Task: Set up a 60-minute budget allocation review for a charity event.
Action: Mouse pressed left at (75, 118)
Screenshot: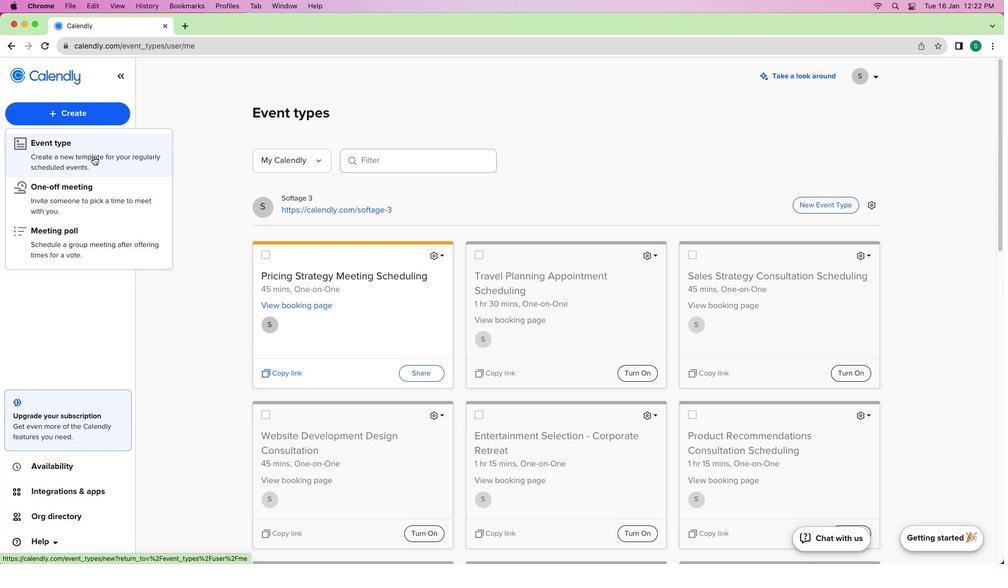 
Action: Mouse moved to (93, 156)
Screenshot: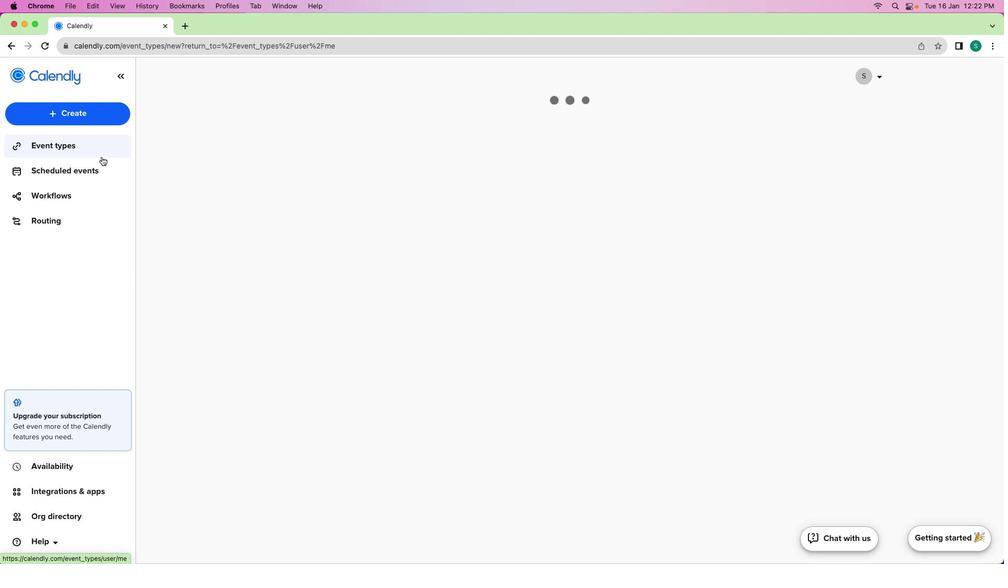 
Action: Mouse pressed left at (93, 156)
Screenshot: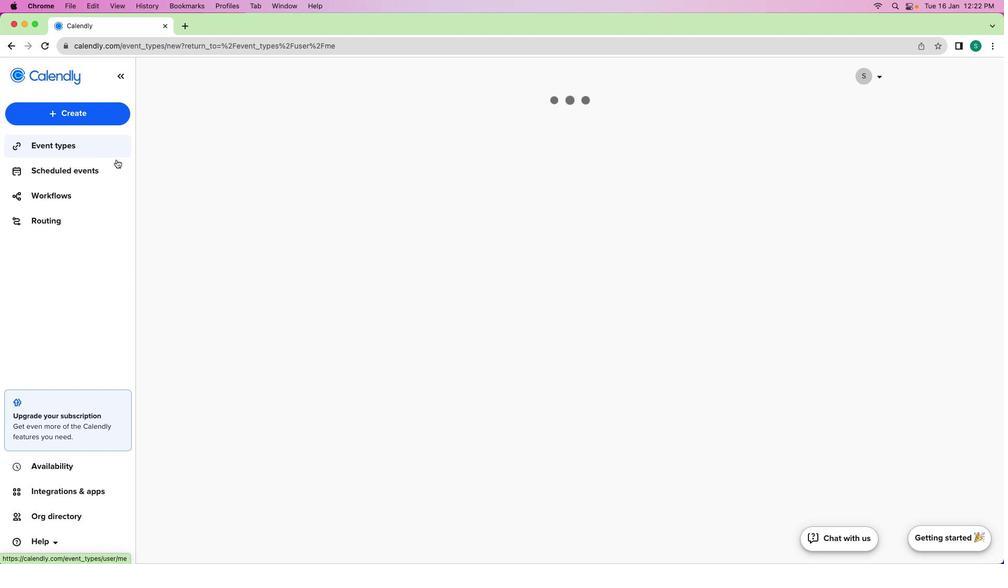 
Action: Mouse moved to (372, 206)
Screenshot: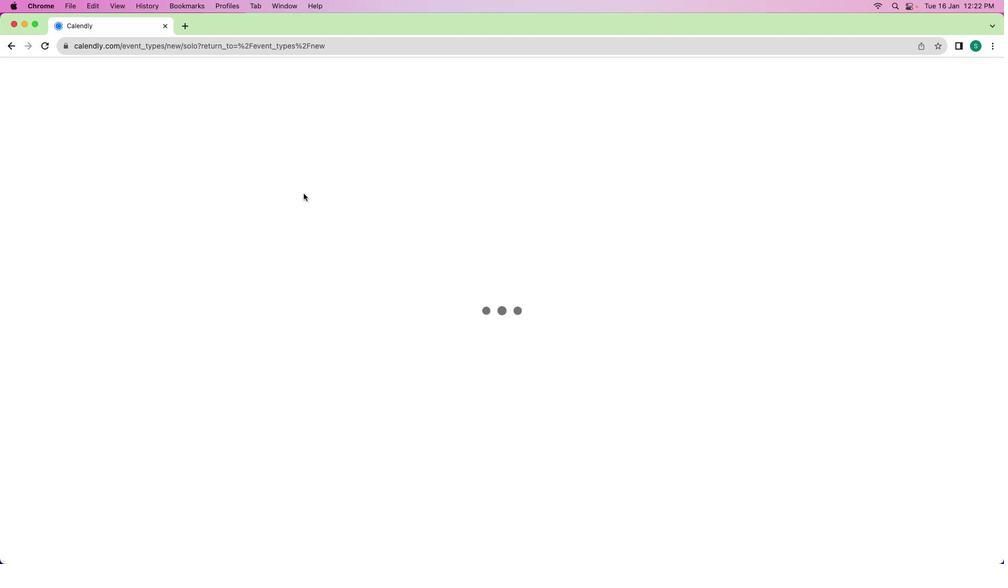 
Action: Mouse pressed left at (372, 206)
Screenshot: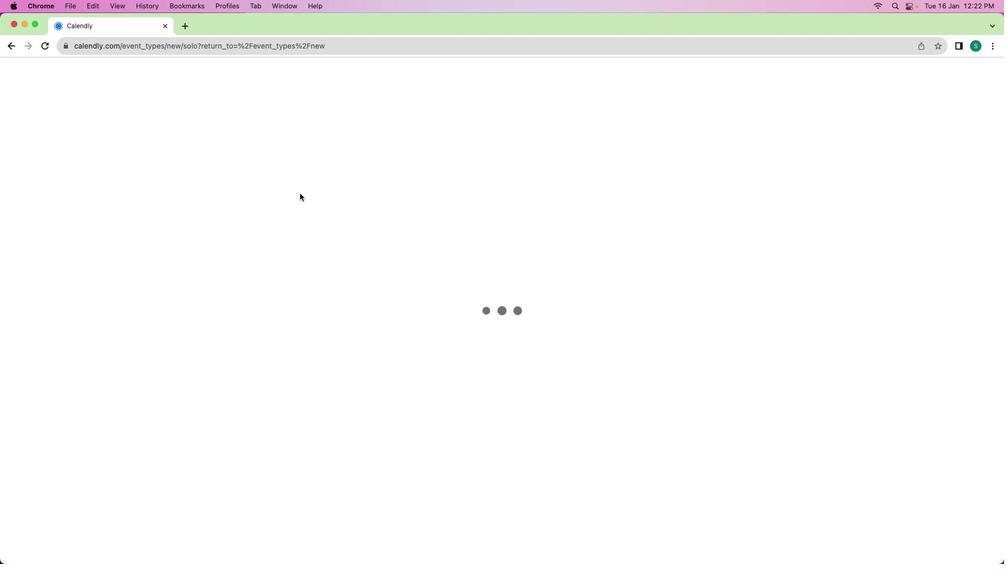 
Action: Mouse moved to (144, 155)
Screenshot: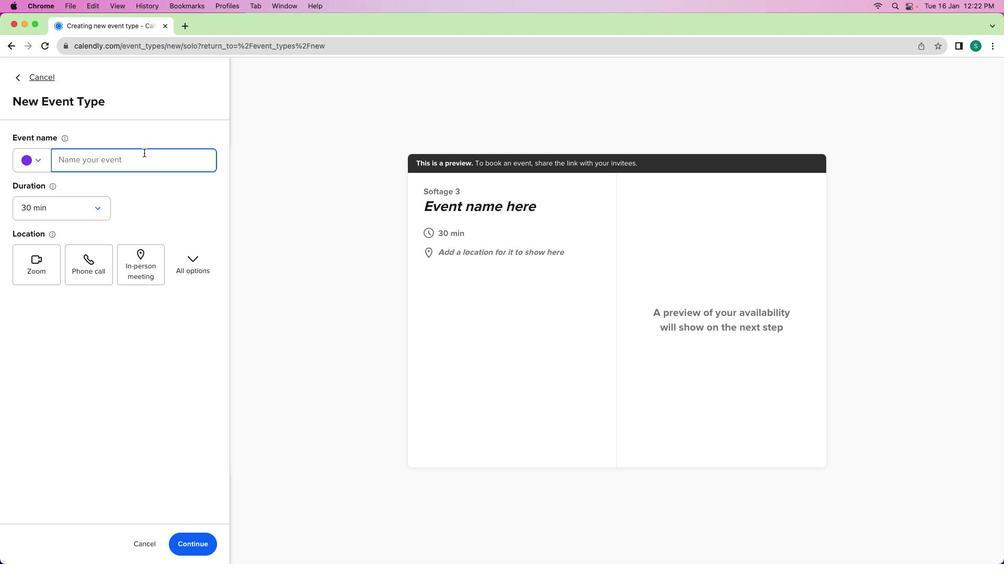 
Action: Mouse pressed left at (144, 155)
Screenshot: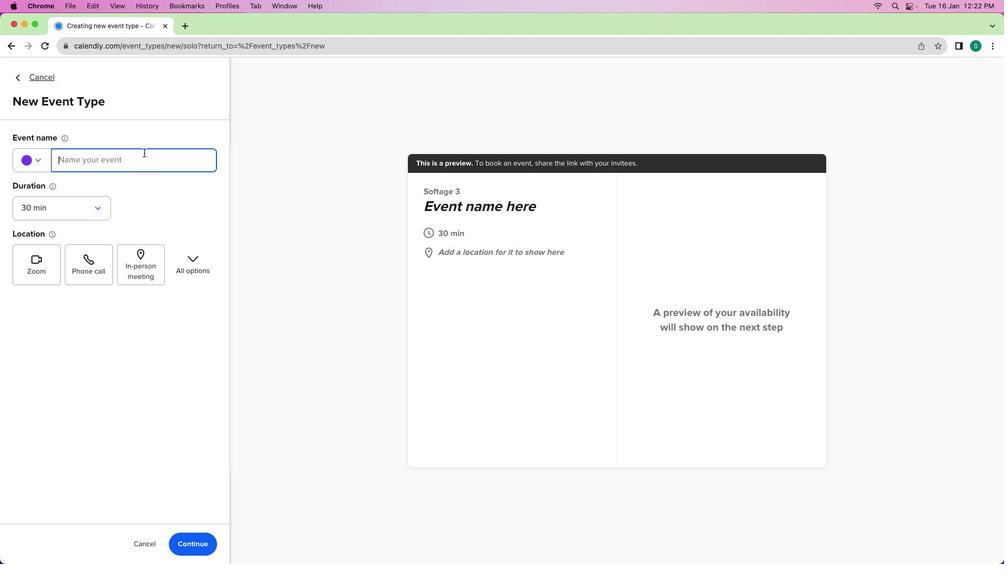 
Action: Mouse moved to (65, 210)
Screenshot: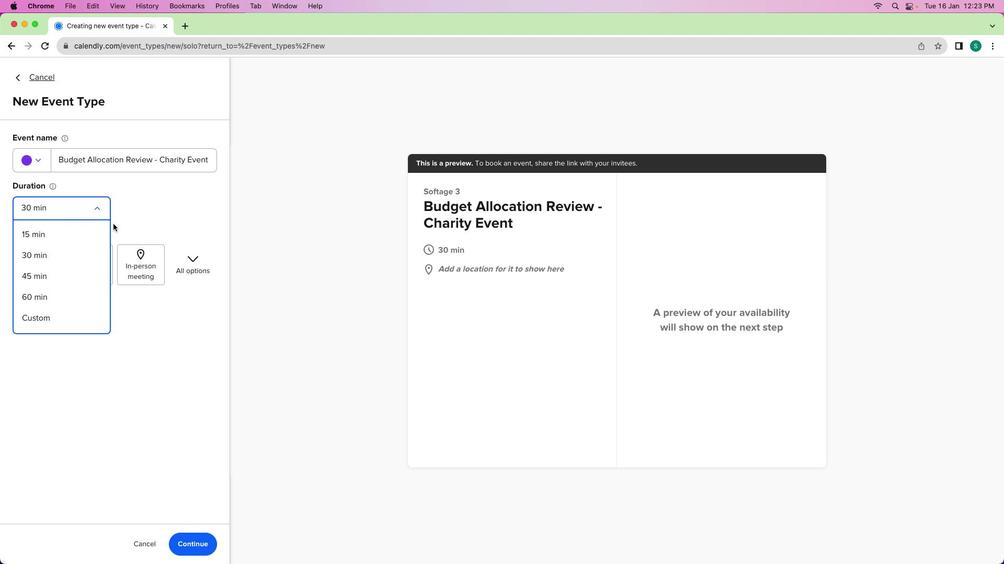 
Action: Mouse pressed left at (65, 210)
Screenshot: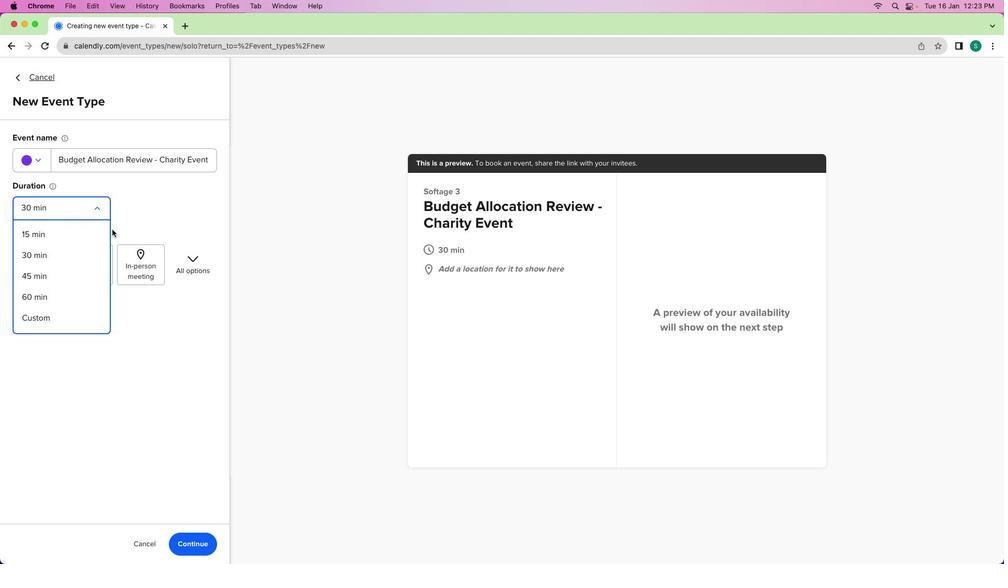 
Action: Mouse moved to (83, 292)
Screenshot: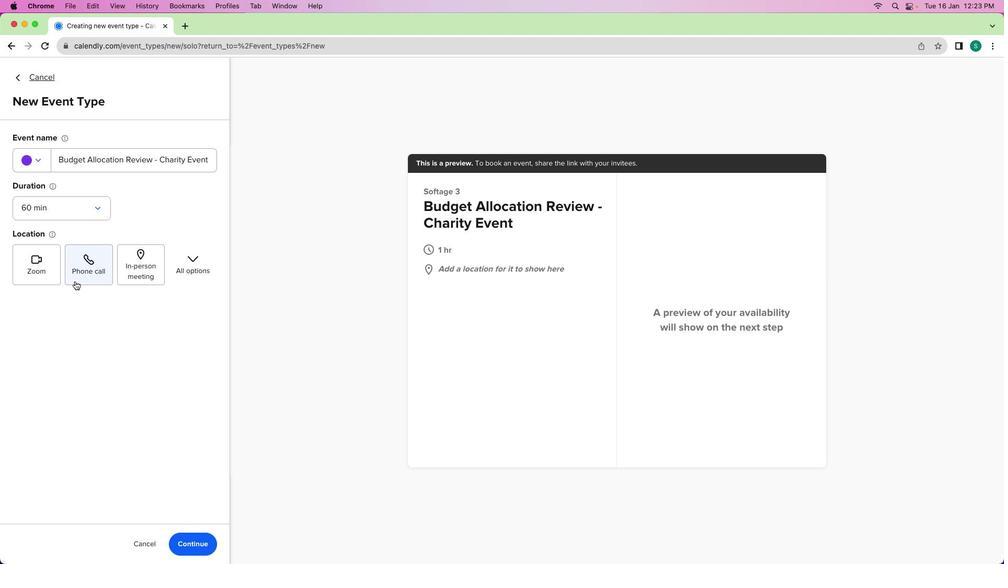 
Action: Mouse pressed left at (83, 292)
Screenshot: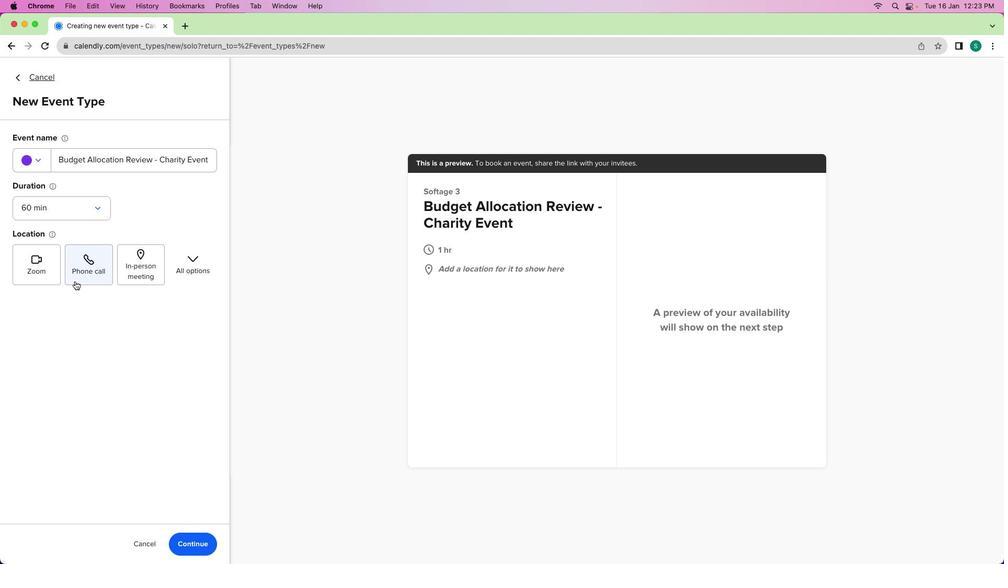 
Action: Mouse moved to (36, 167)
Screenshot: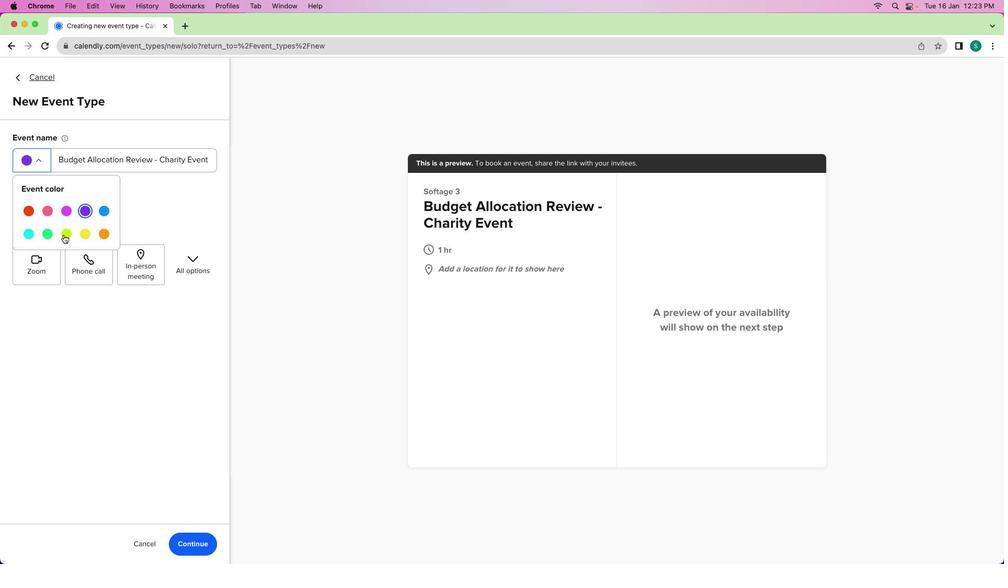 
Action: Mouse pressed left at (36, 167)
Screenshot: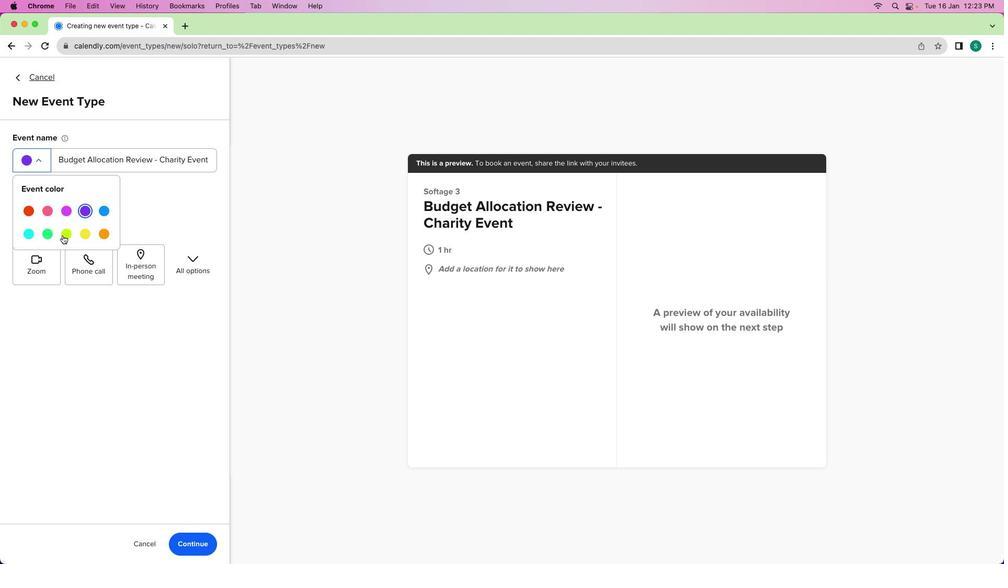 
Action: Mouse moved to (64, 235)
Screenshot: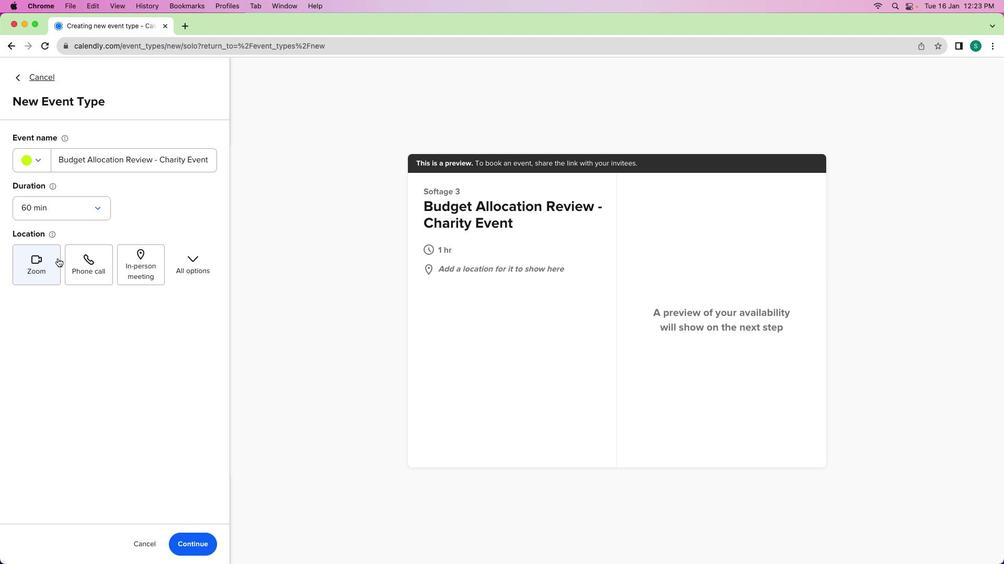 
Action: Mouse pressed left at (64, 235)
Screenshot: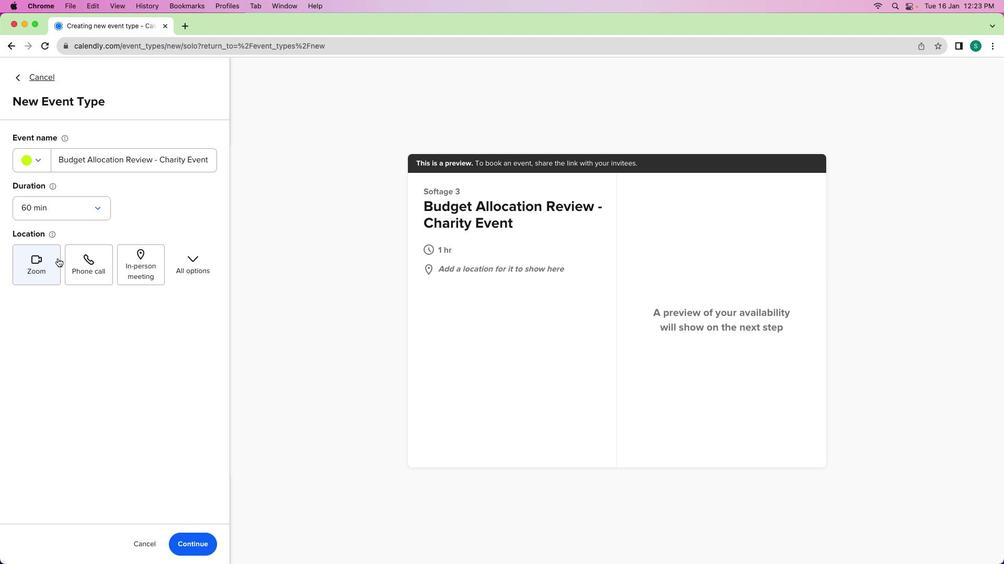 
Action: Mouse moved to (57, 258)
Screenshot: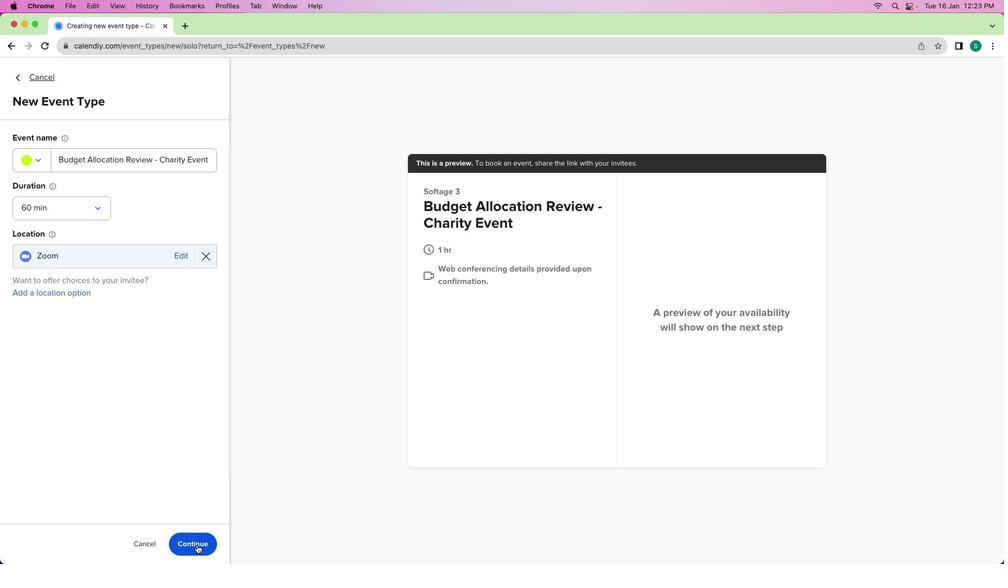 
Action: Mouse pressed left at (57, 258)
Screenshot: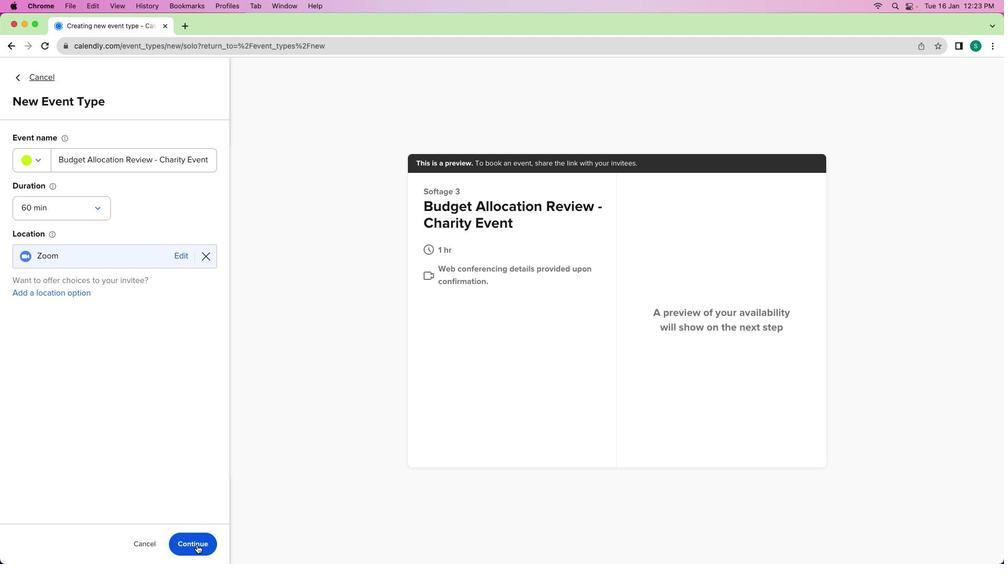 
Action: Mouse moved to (196, 545)
Screenshot: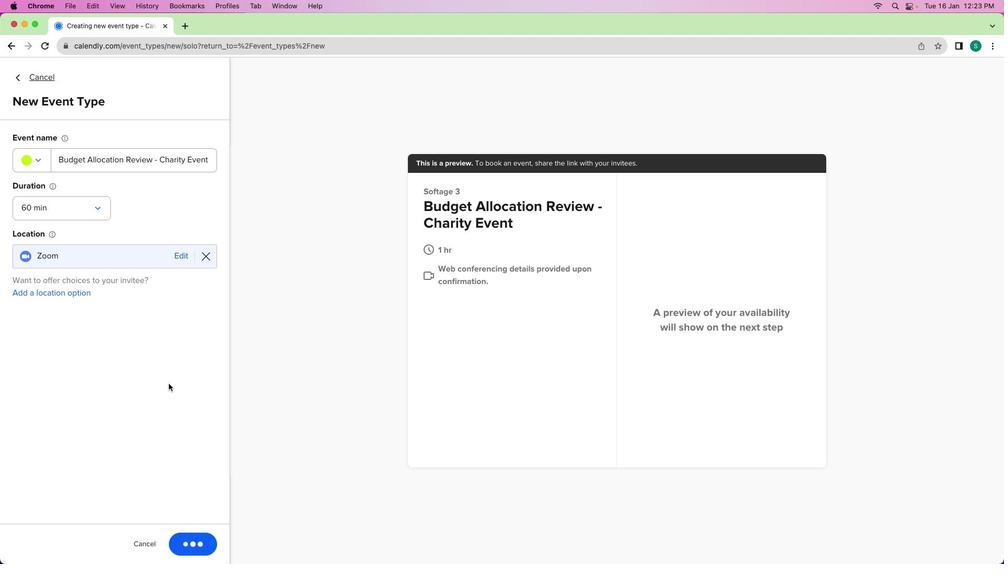 
Action: Mouse pressed left at (196, 545)
Screenshot: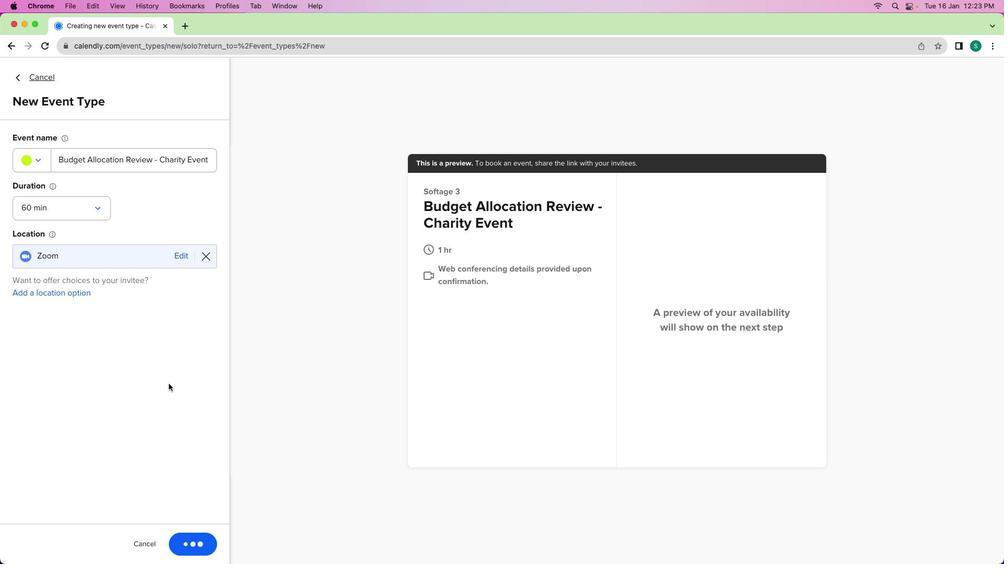 
Action: Mouse moved to (154, 202)
Screenshot: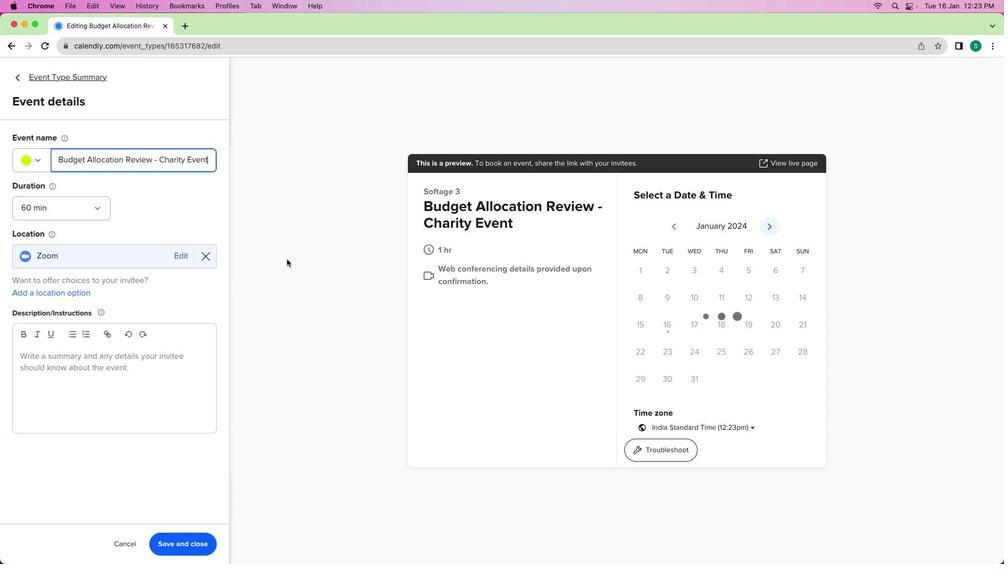 
Action: Mouse pressed left at (154, 202)
Screenshot: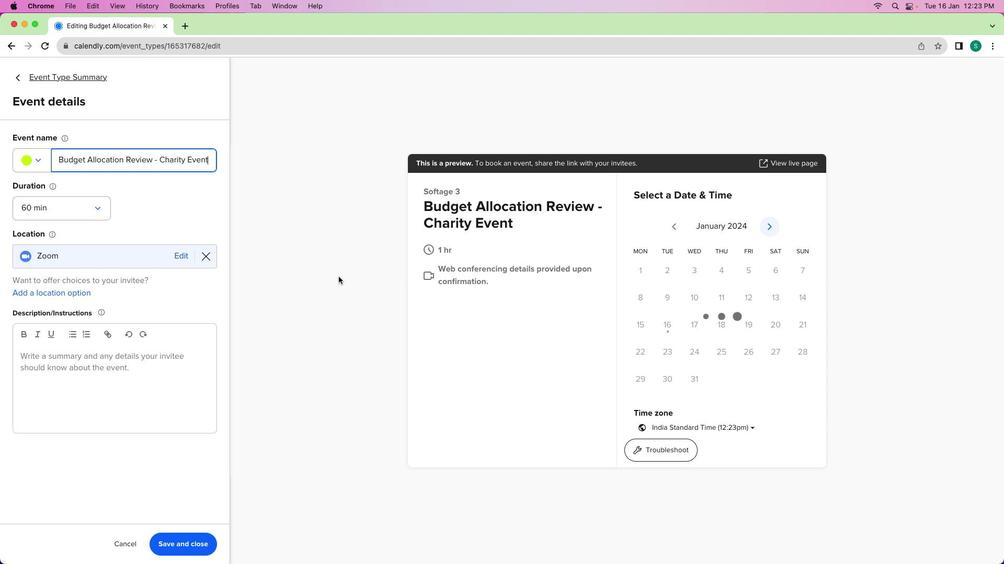 
Action: Mouse moved to (120, 361)
Screenshot: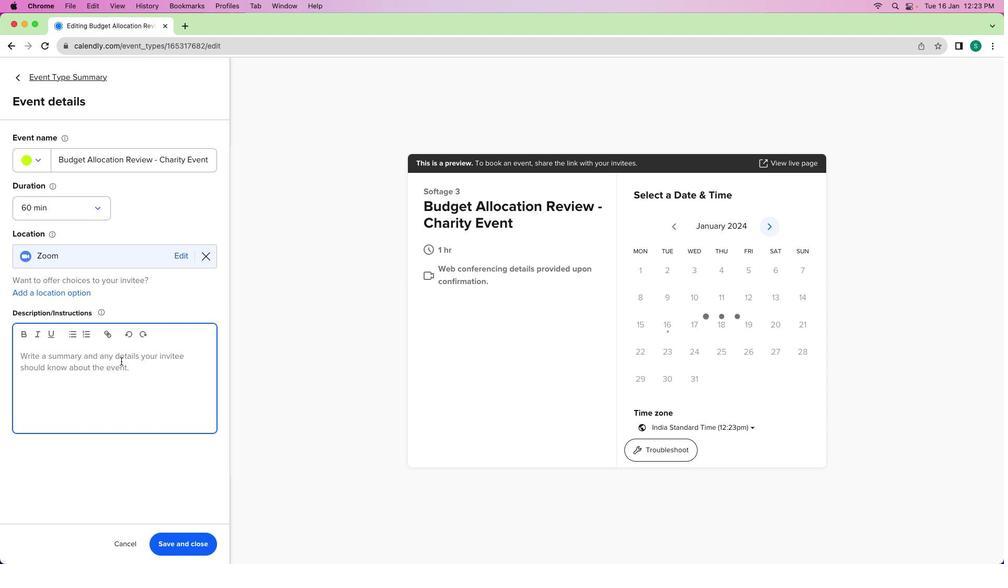 
Action: Mouse pressed left at (120, 361)
Screenshot: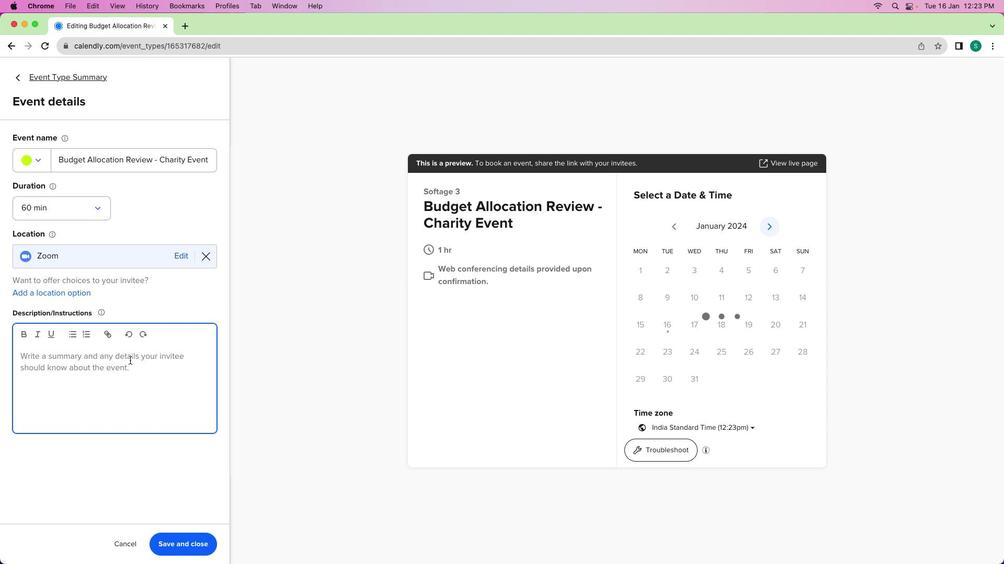 
Action: Mouse moved to (213, 542)
Screenshot: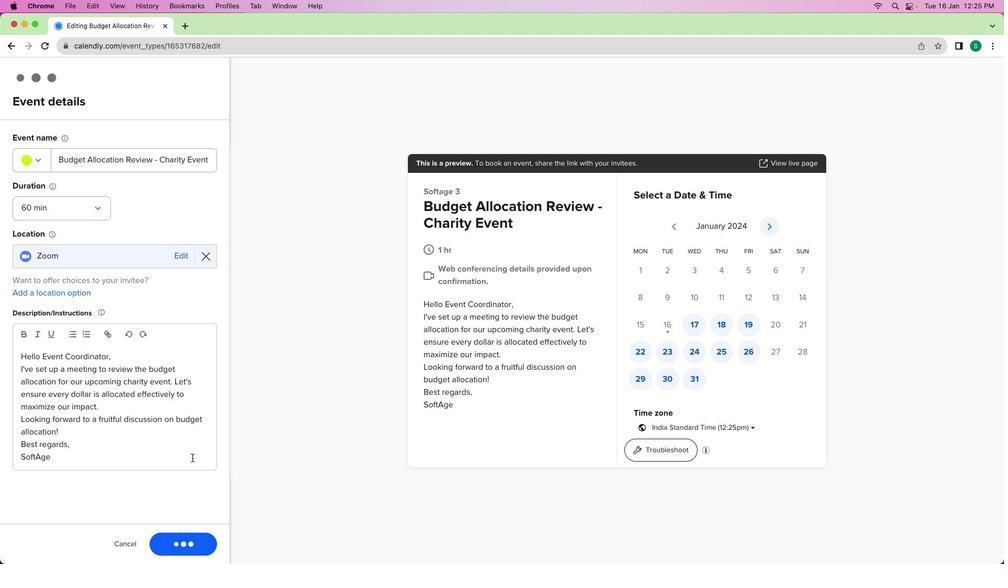 
Action: Mouse pressed left at (213, 542)
Screenshot: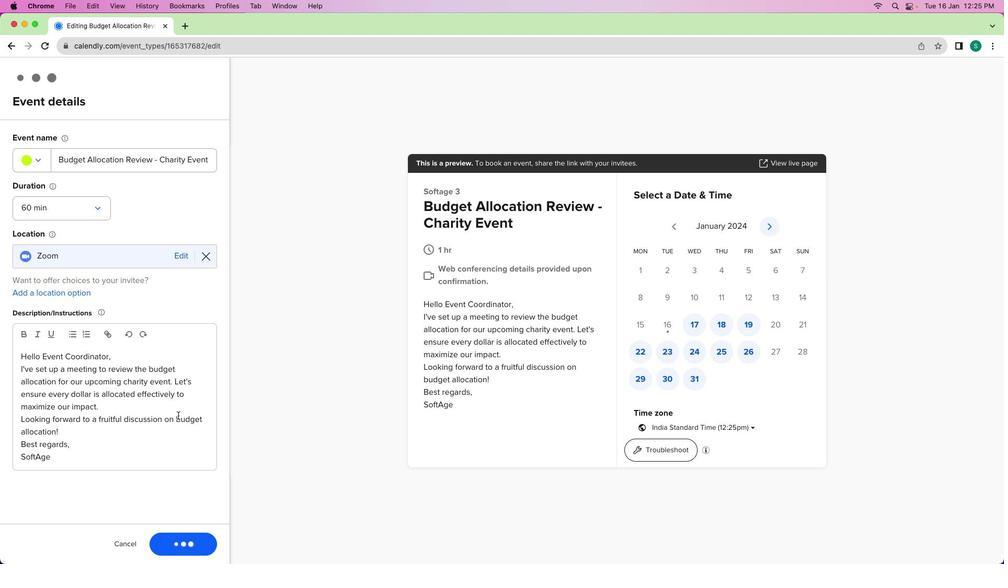 
Action: Mouse moved to (150, 348)
Screenshot: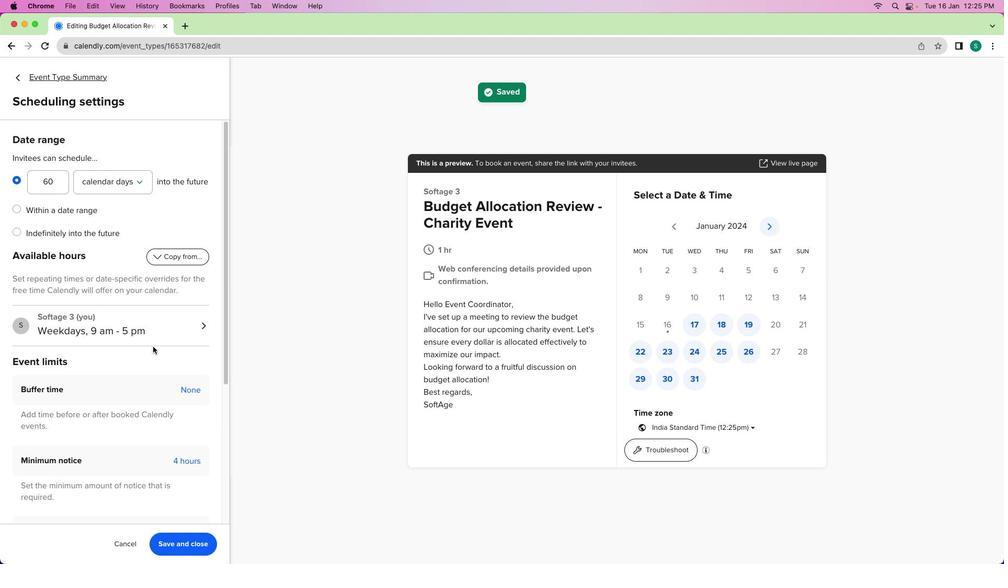 
Action: Mouse pressed left at (150, 348)
Screenshot: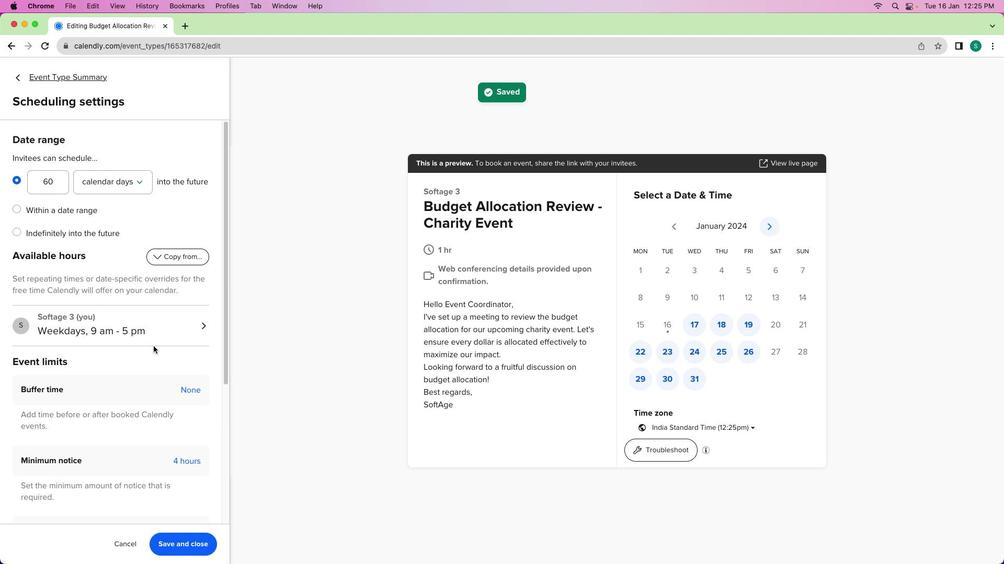 
Action: Mouse moved to (188, 393)
Screenshot: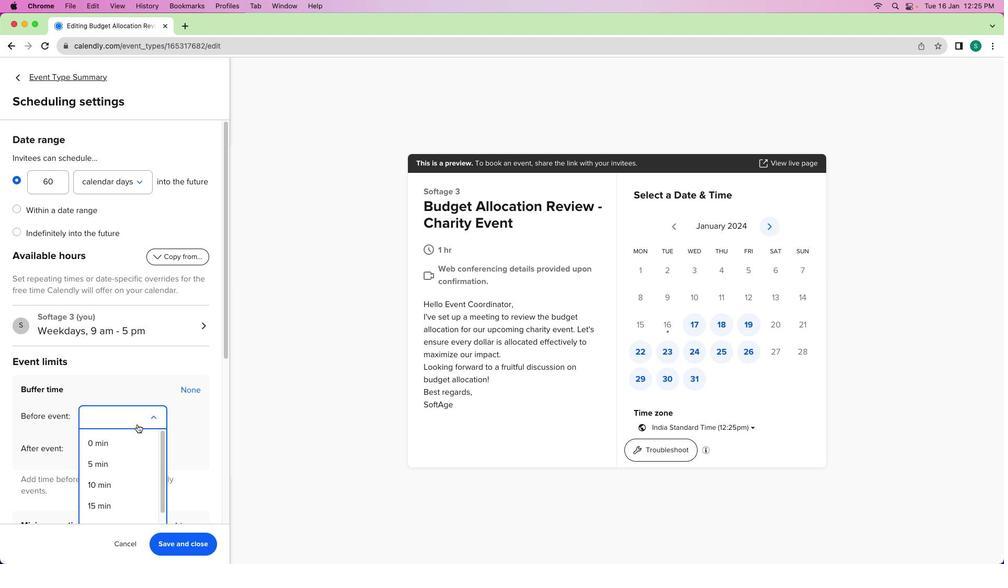 
Action: Mouse pressed left at (188, 393)
Screenshot: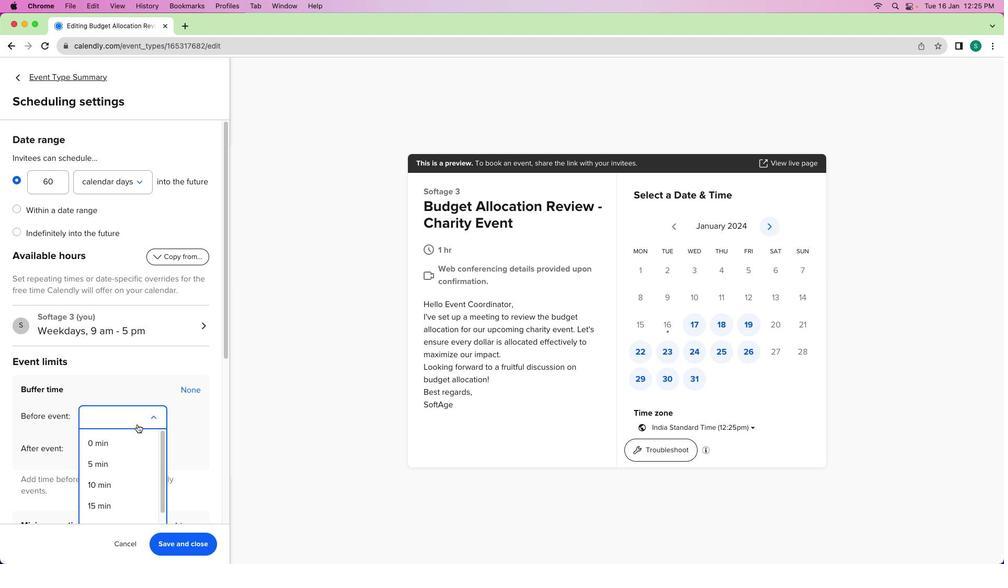 
Action: Mouse moved to (137, 422)
Screenshot: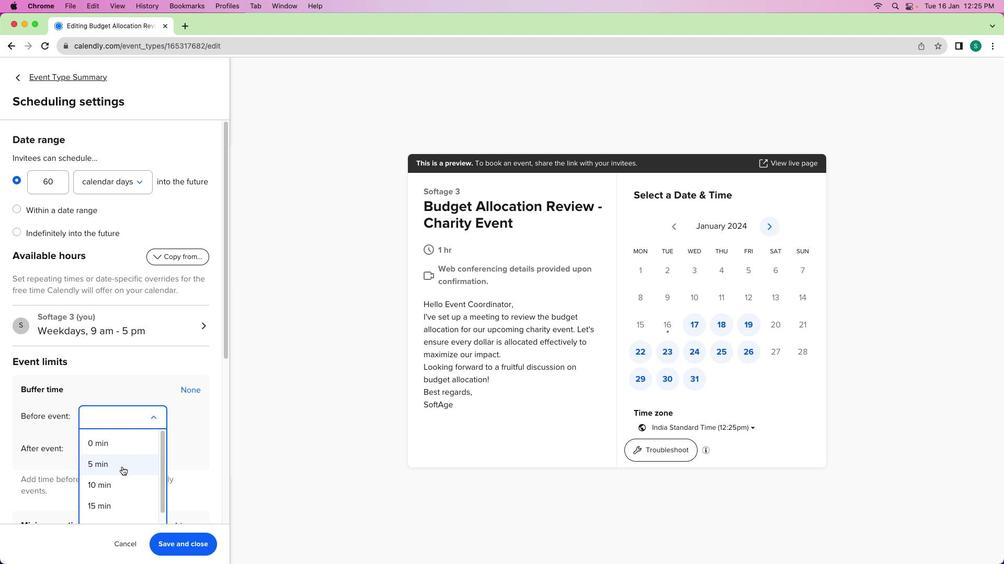 
Action: Mouse pressed left at (137, 422)
Screenshot: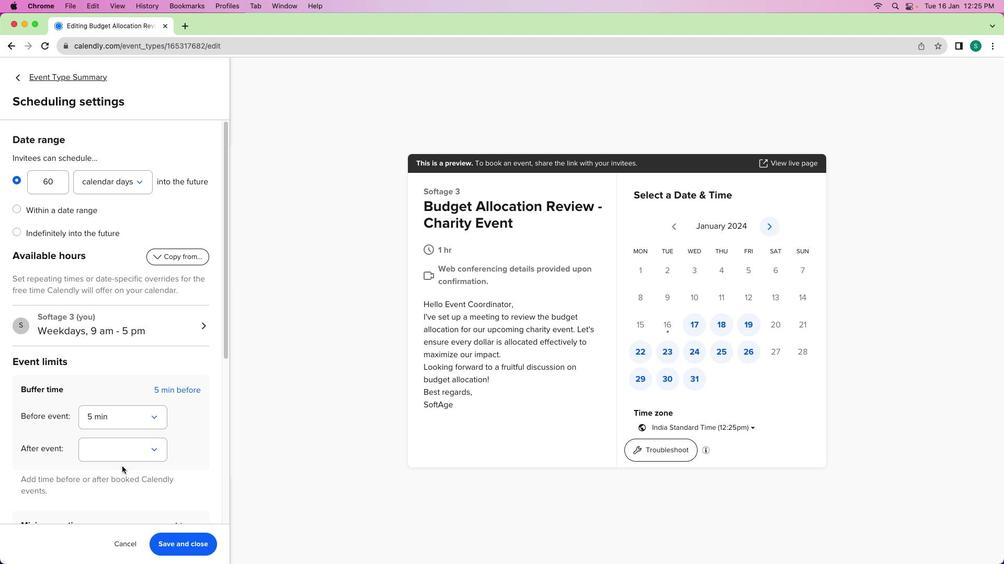 
Action: Mouse moved to (122, 466)
Screenshot: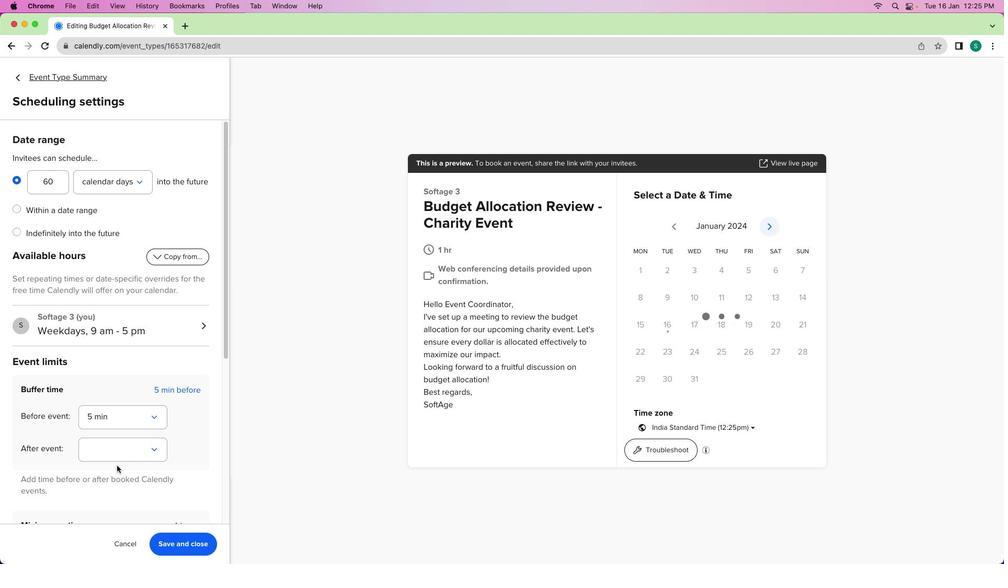 
Action: Mouse pressed left at (122, 466)
Screenshot: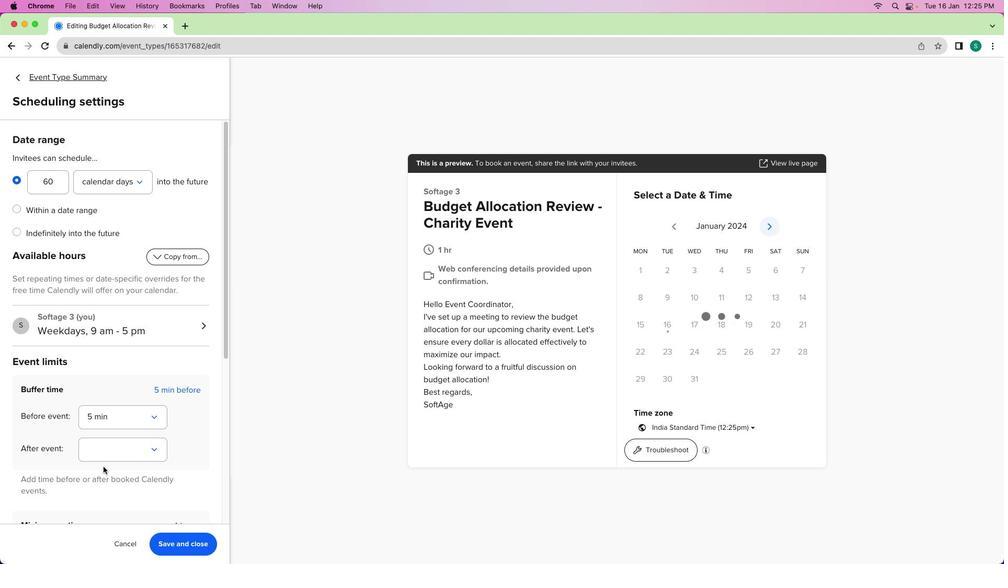 
Action: Mouse moved to (129, 451)
Screenshot: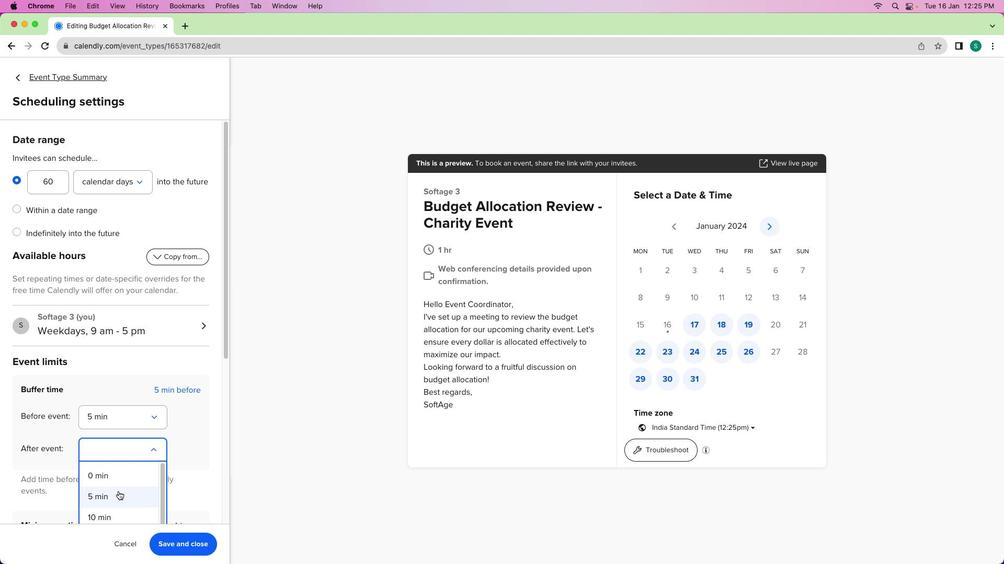 
Action: Mouse pressed left at (129, 451)
Screenshot: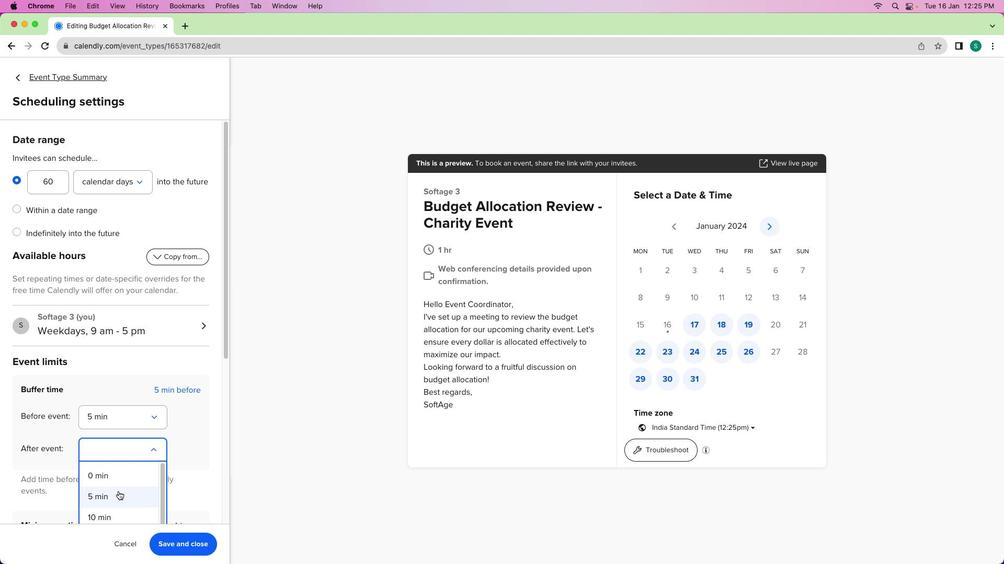 
Action: Mouse moved to (118, 492)
Screenshot: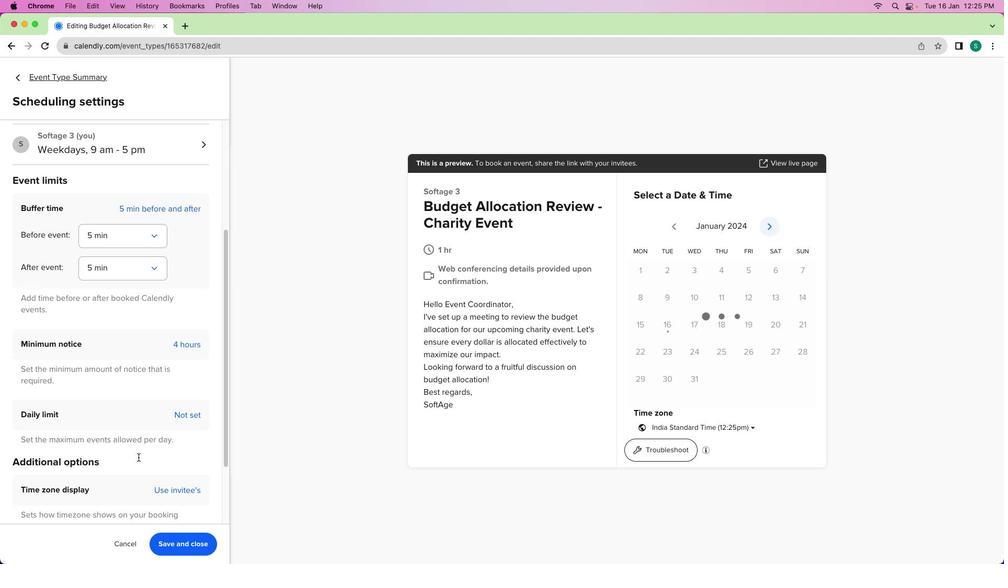 
Action: Mouse pressed left at (118, 492)
Screenshot: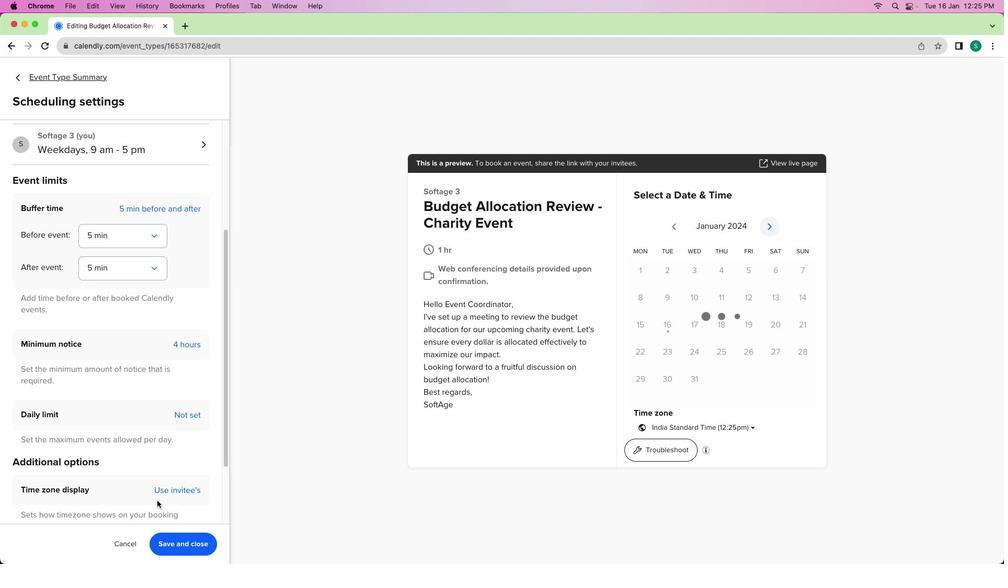 
Action: Mouse moved to (135, 455)
Screenshot: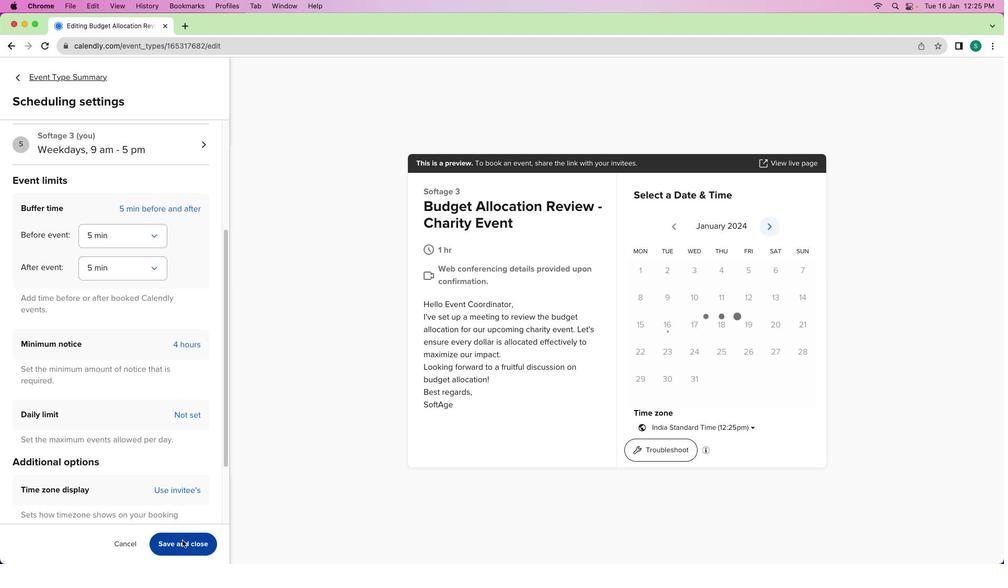 
Action: Mouse scrolled (135, 455) with delta (0, 0)
Screenshot: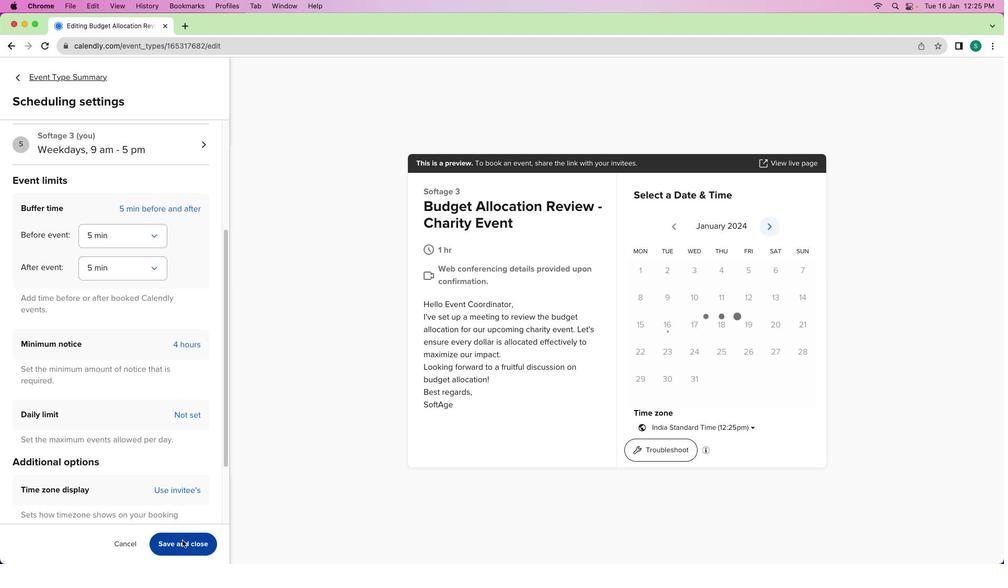 
Action: Mouse scrolled (135, 455) with delta (0, 0)
Screenshot: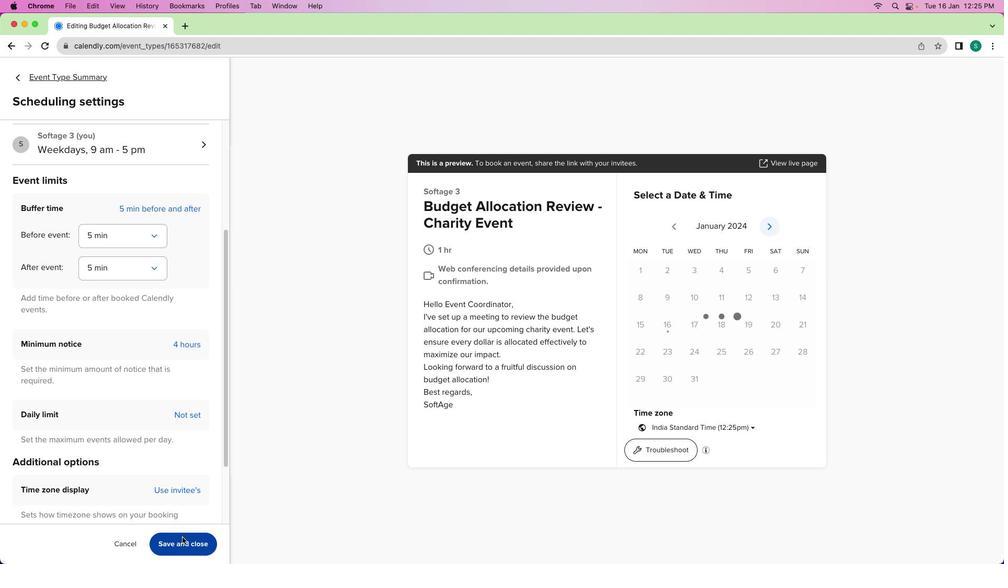 
Action: Mouse moved to (135, 455)
Screenshot: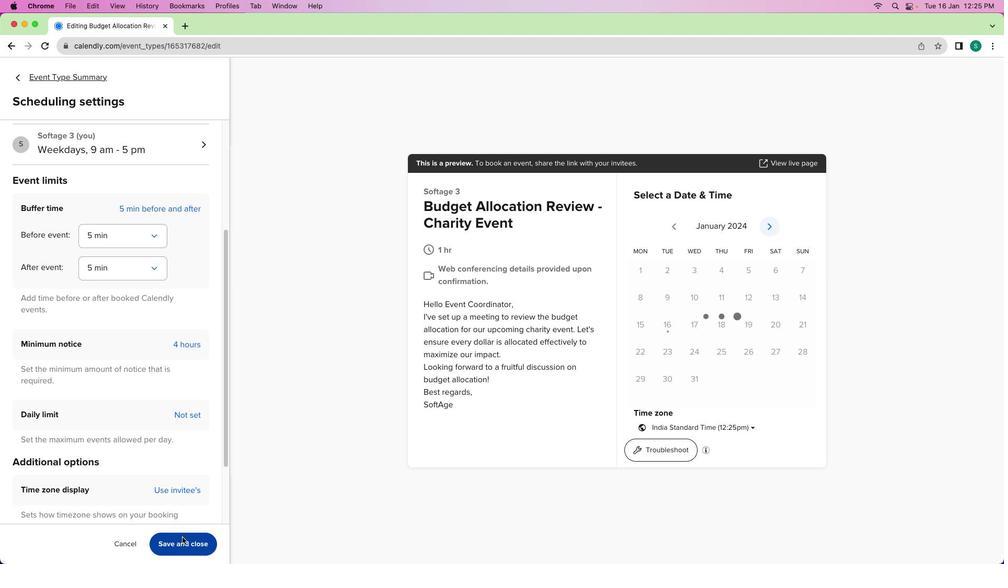 
Action: Mouse scrolled (135, 455) with delta (0, -1)
Screenshot: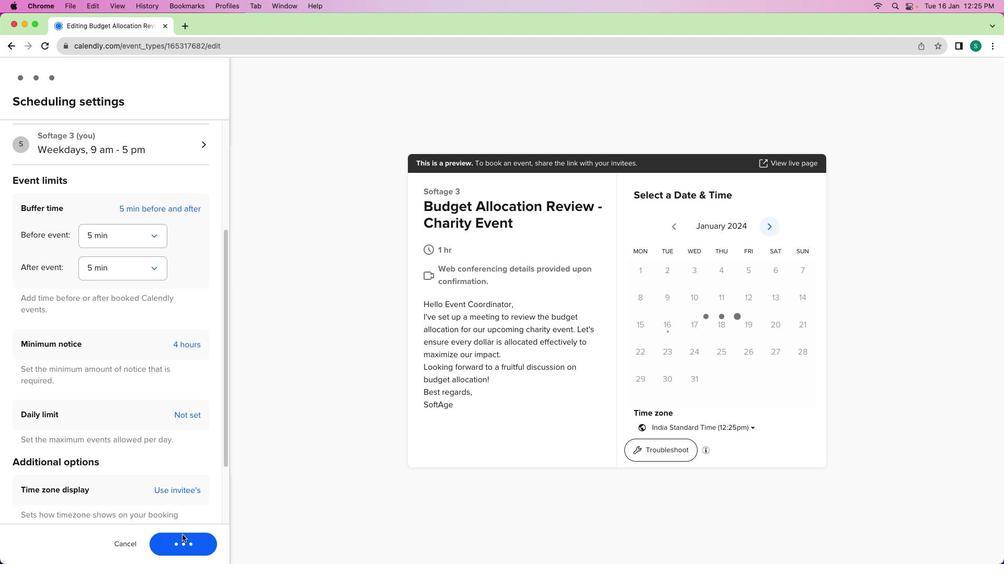 
Action: Mouse scrolled (135, 455) with delta (0, -2)
Screenshot: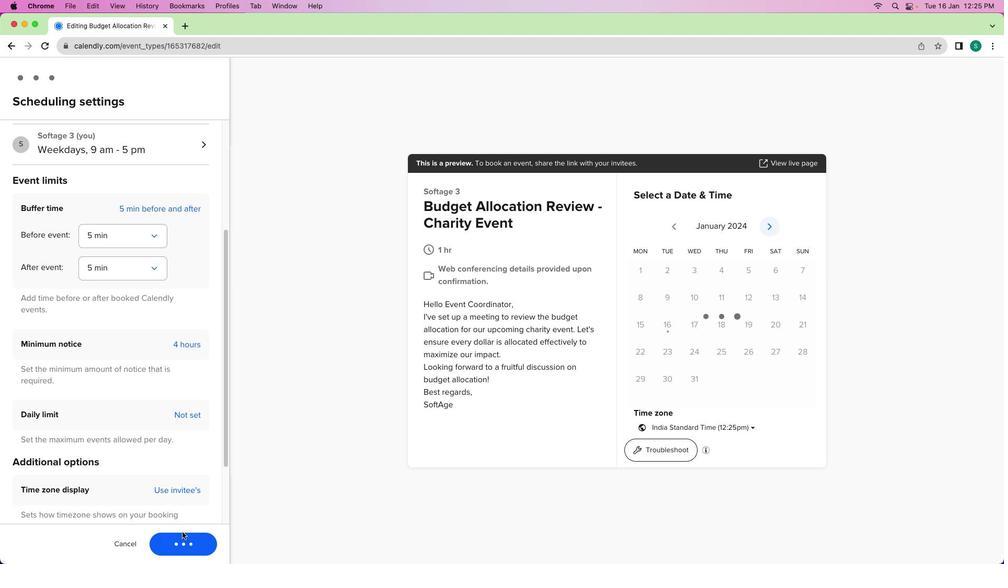 
Action: Mouse moved to (181, 544)
Screenshot: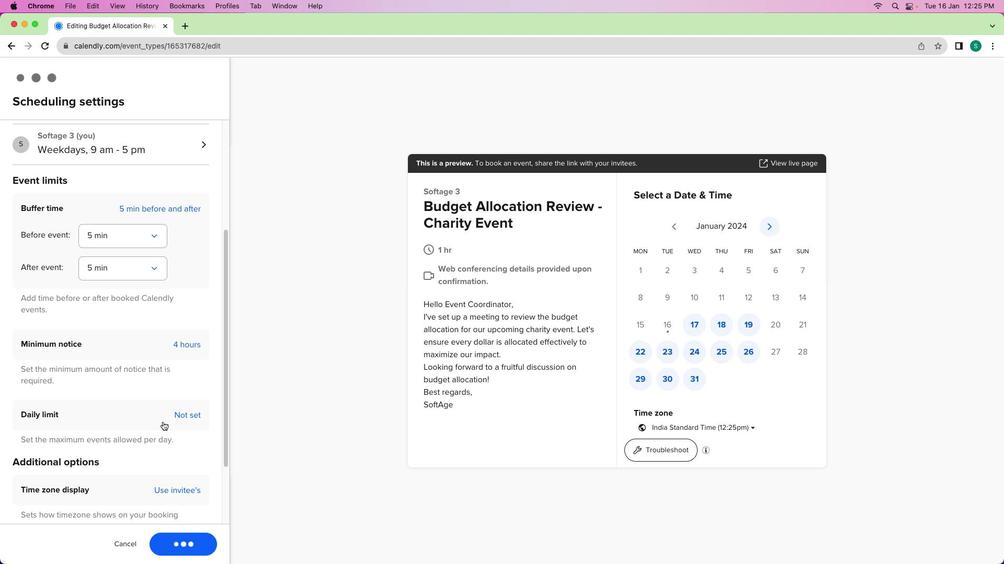 
Action: Mouse pressed left at (181, 544)
Screenshot: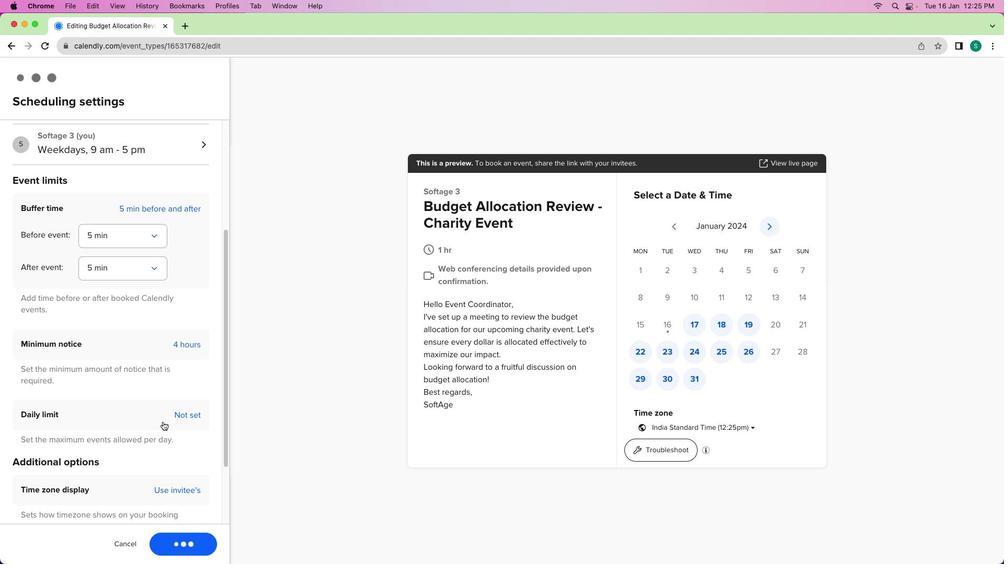 
Action: Mouse moved to (36, 78)
Screenshot: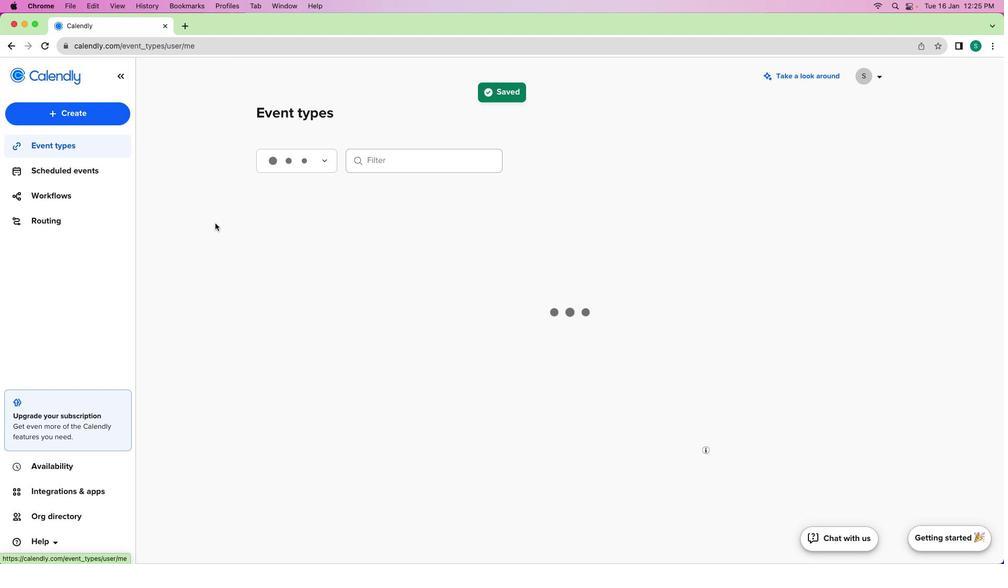 
Action: Mouse pressed left at (36, 78)
Screenshot: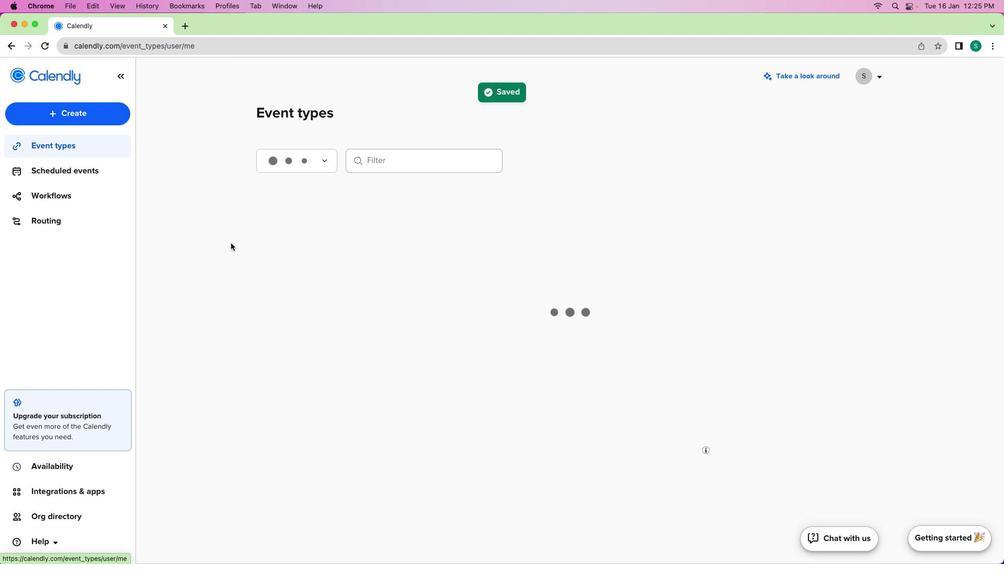 
Action: Mouse moved to (347, 311)
Screenshot: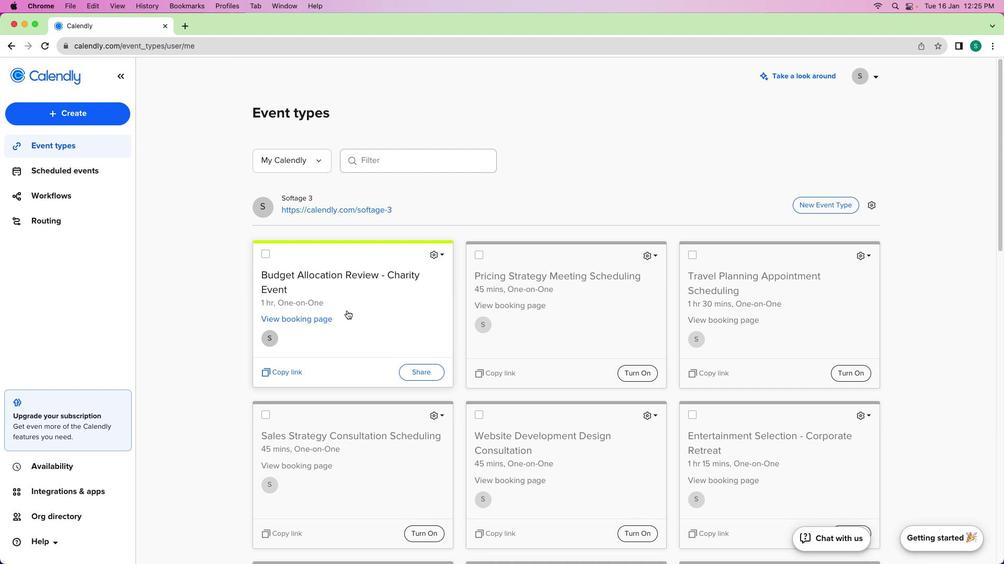 
